 Task: Create a rule when checklist name is removed from a card by me.
Action: Mouse pressed left at (1178, 97)
Screenshot: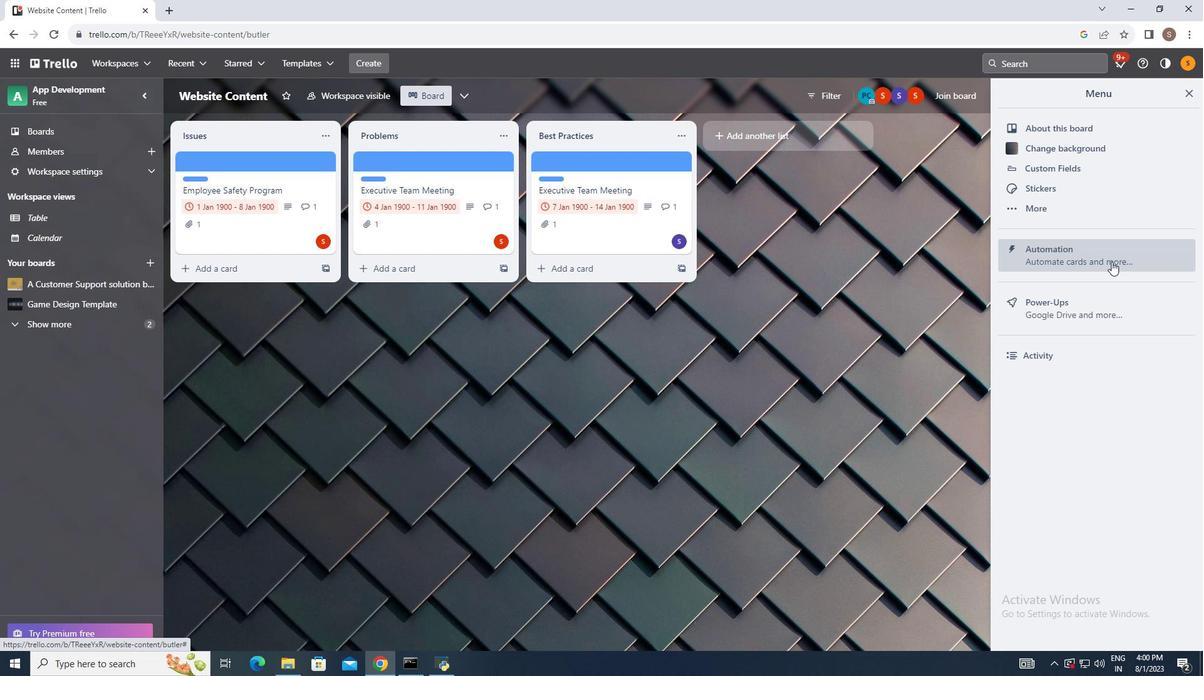 
Action: Mouse moved to (1111, 261)
Screenshot: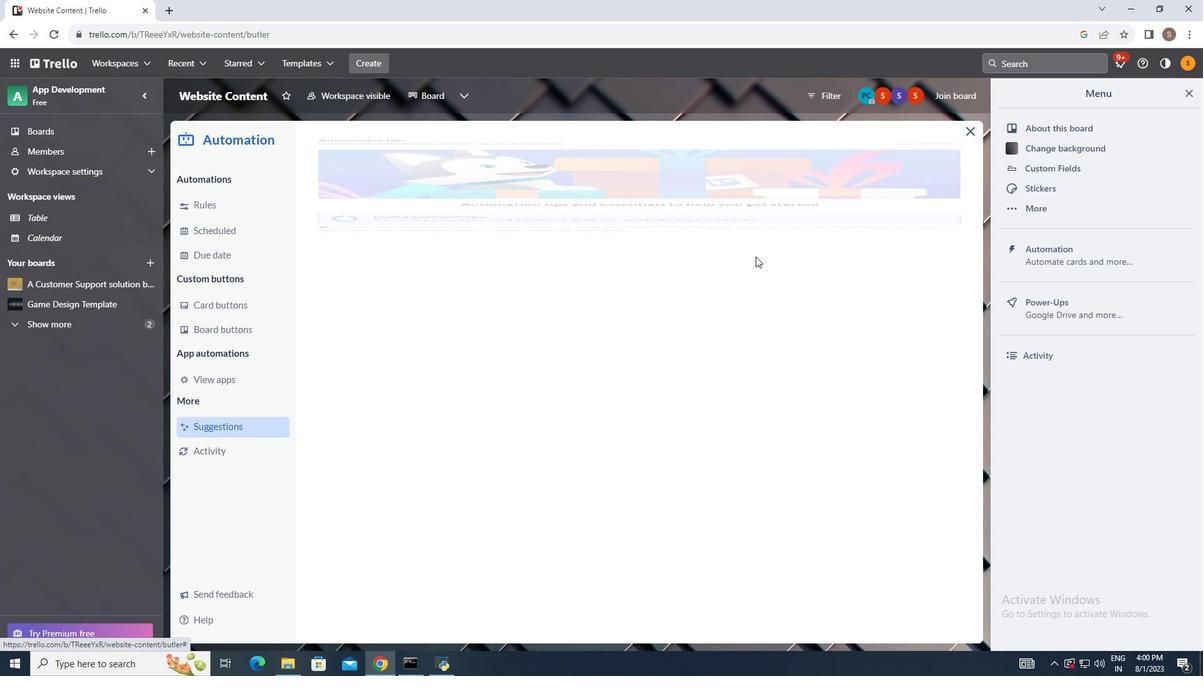 
Action: Mouse pressed left at (1111, 261)
Screenshot: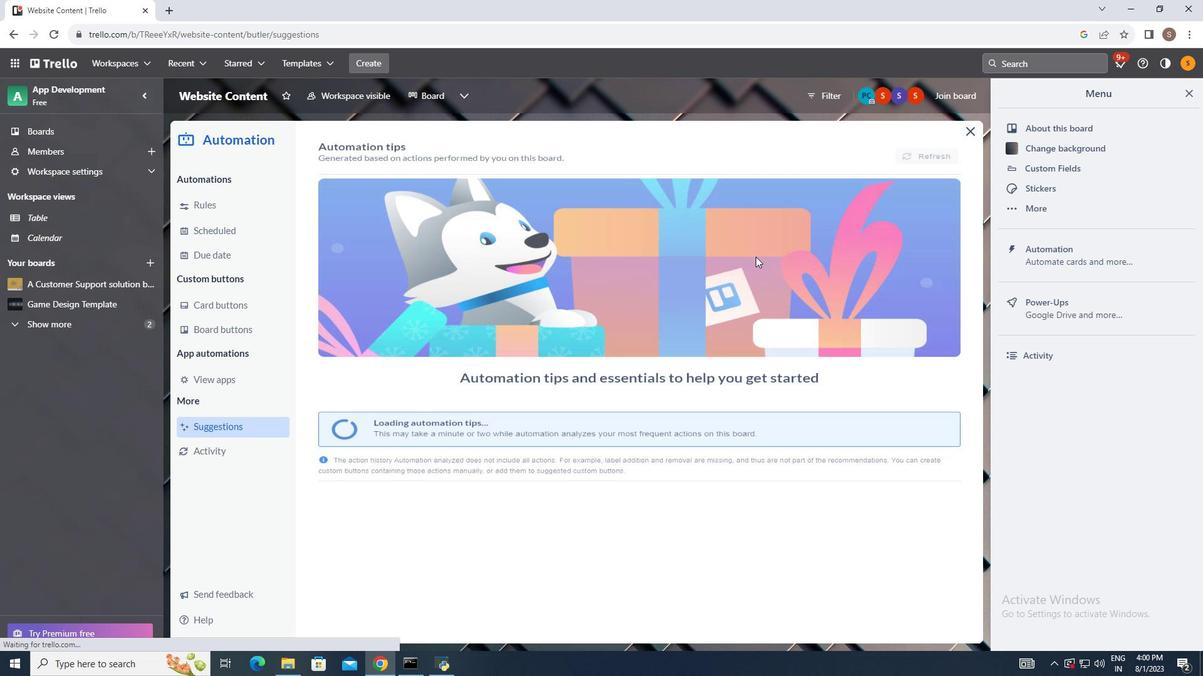 
Action: Mouse moved to (205, 208)
Screenshot: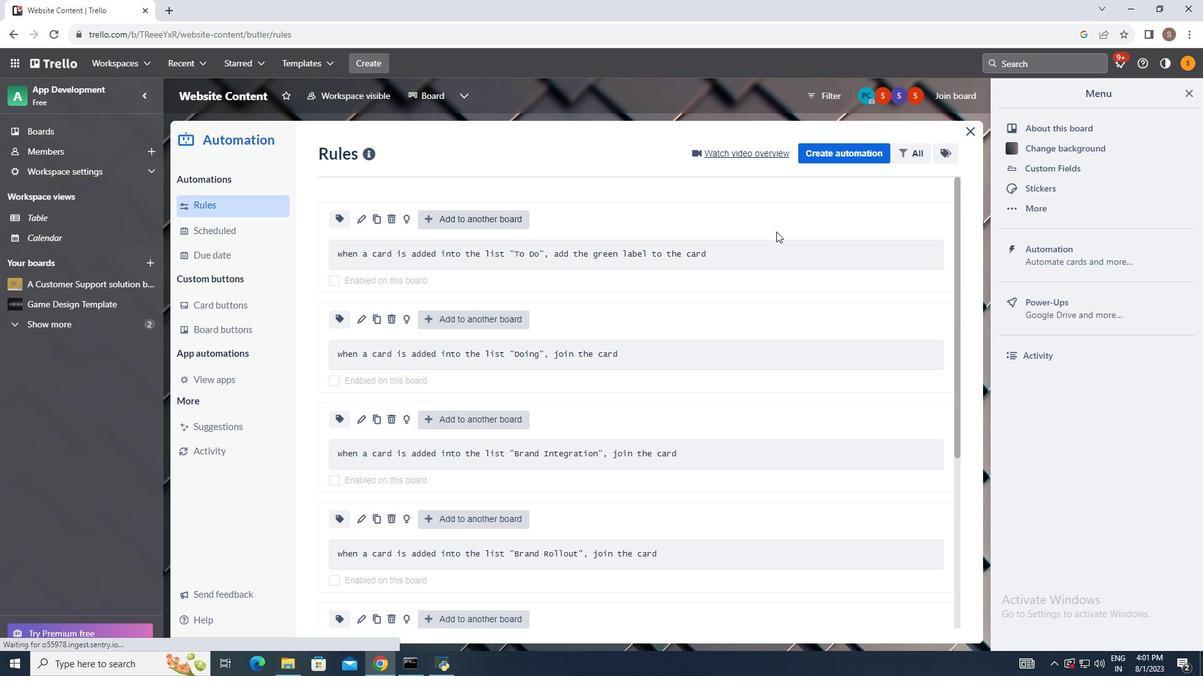 
Action: Mouse pressed left at (205, 208)
Screenshot: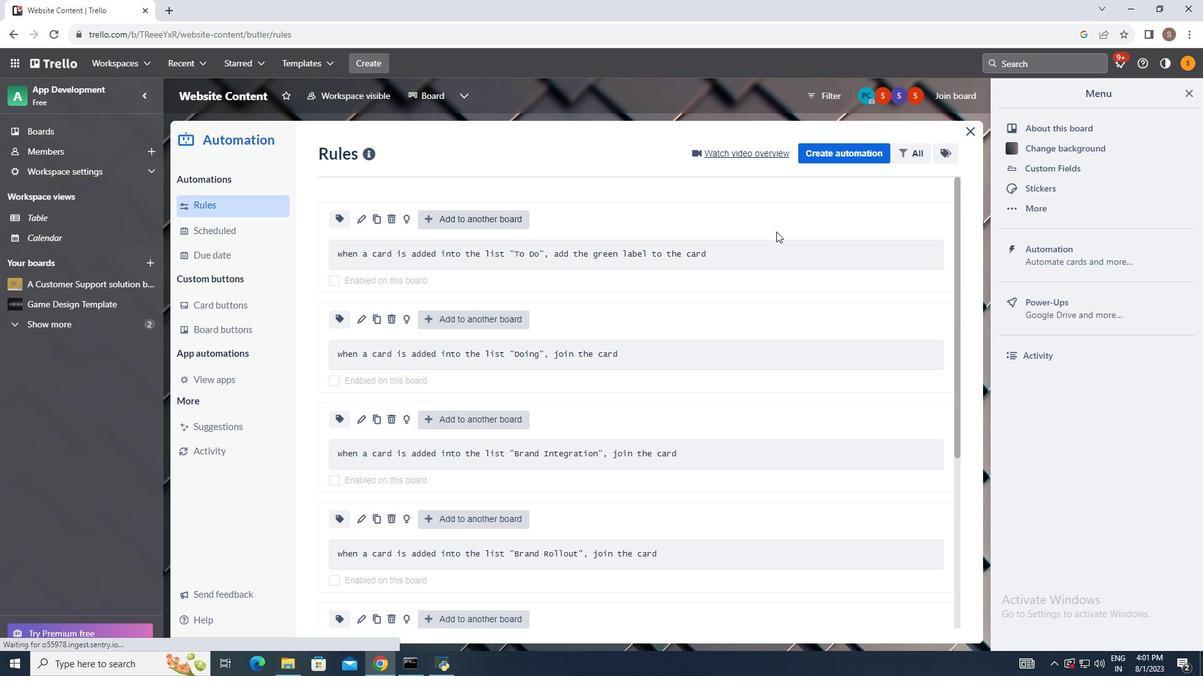 
Action: Mouse moved to (834, 147)
Screenshot: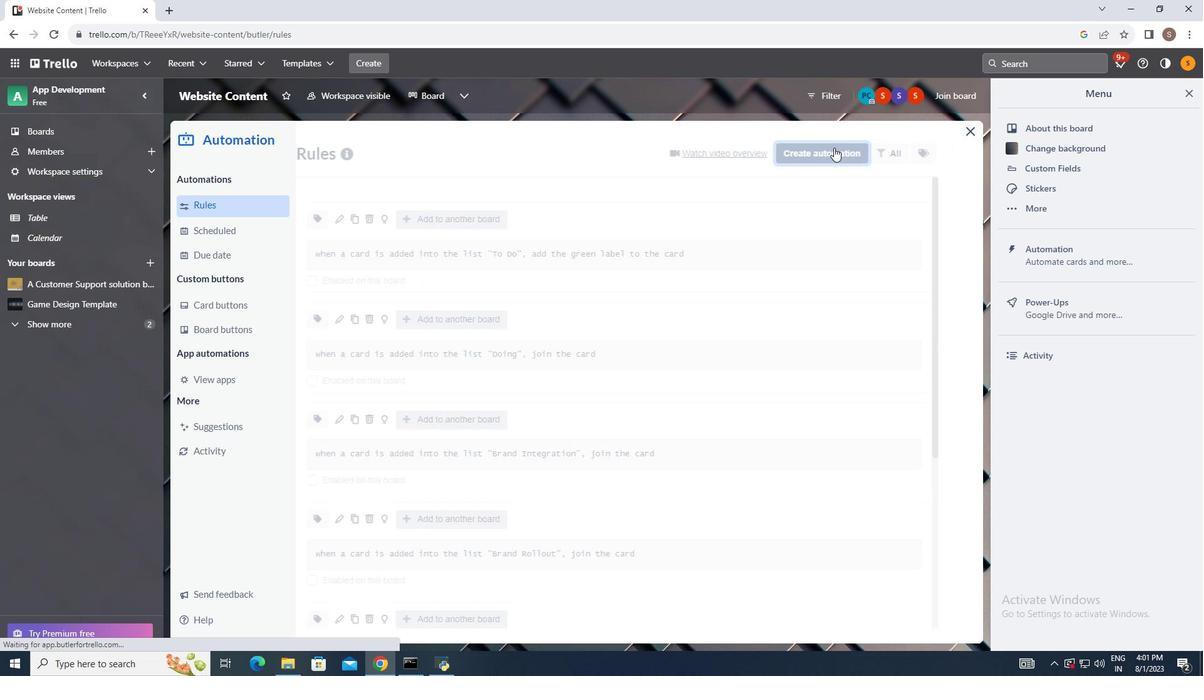 
Action: Mouse pressed left at (834, 147)
Screenshot: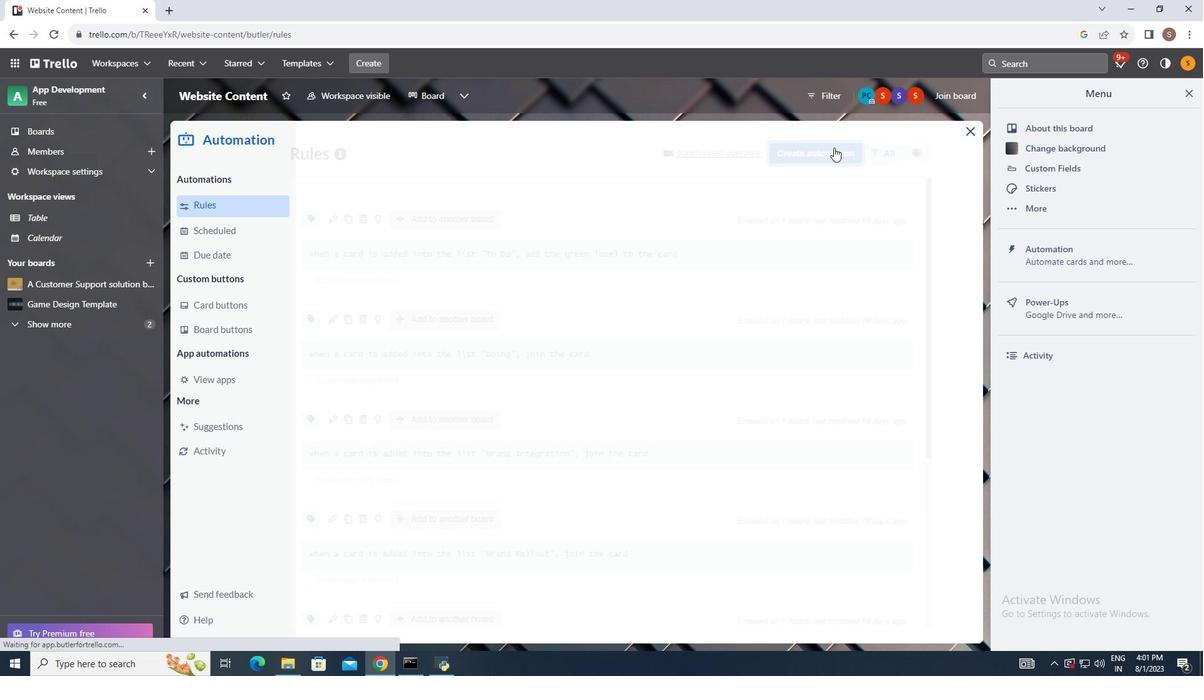 
Action: Mouse moved to (647, 271)
Screenshot: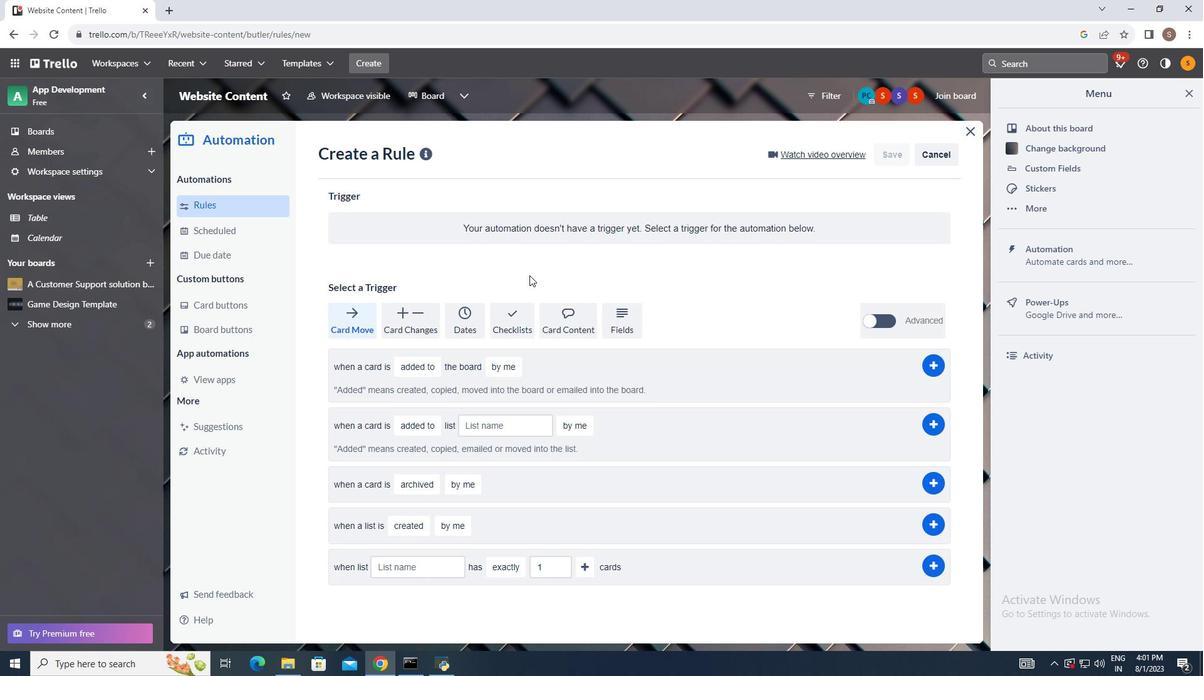 
Action: Mouse pressed left at (647, 271)
Screenshot: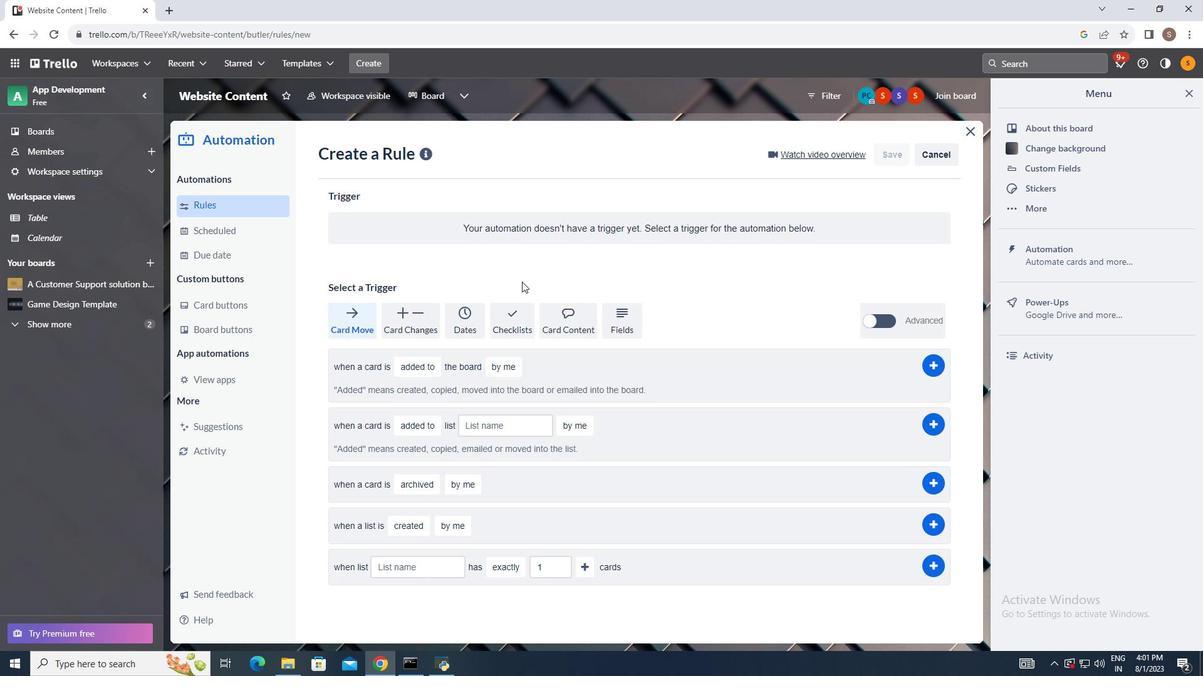 
Action: Mouse moved to (510, 318)
Screenshot: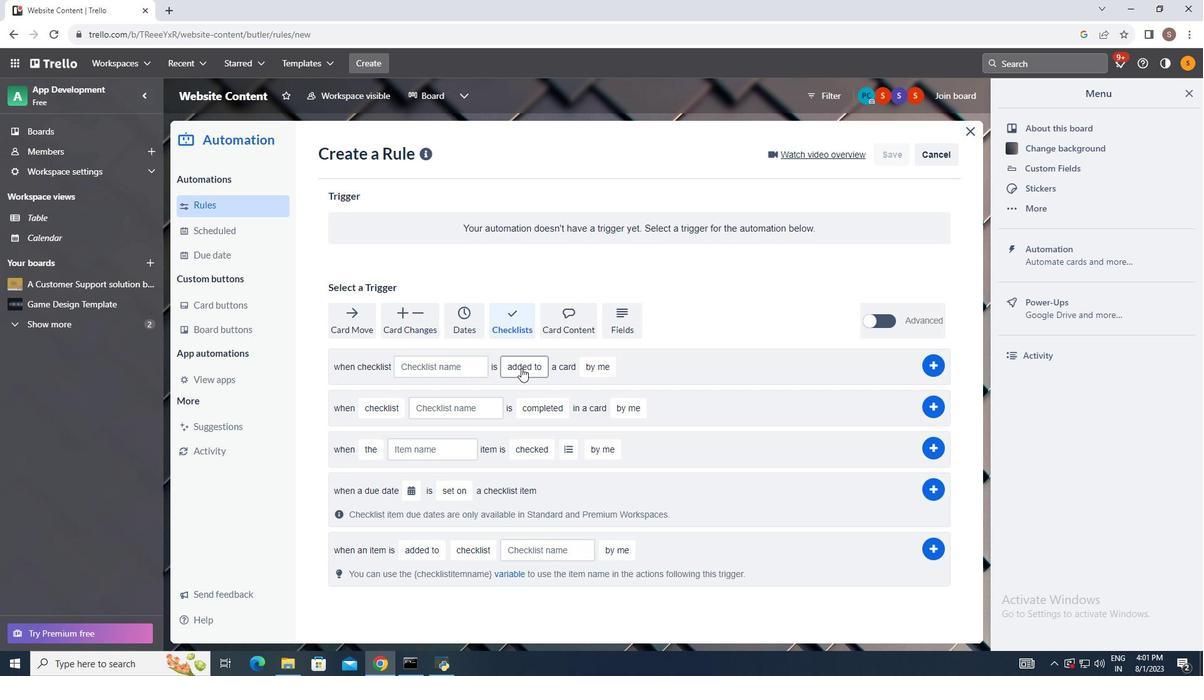
Action: Mouse pressed left at (510, 318)
Screenshot: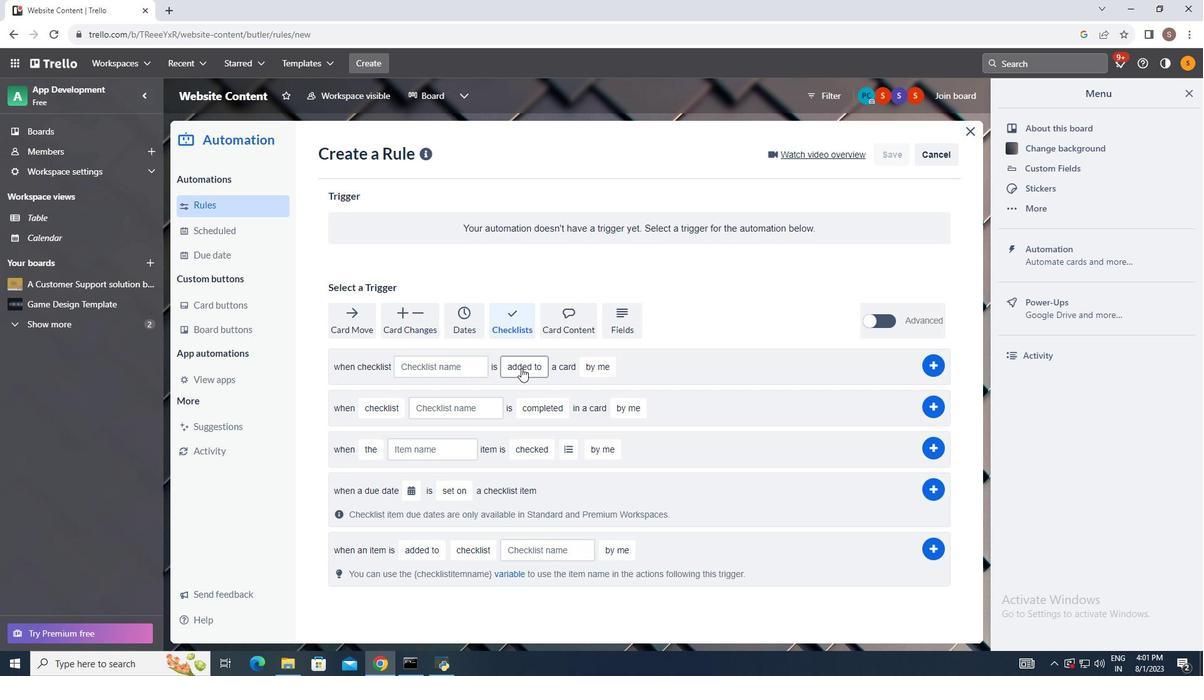 
Action: Mouse moved to (521, 368)
Screenshot: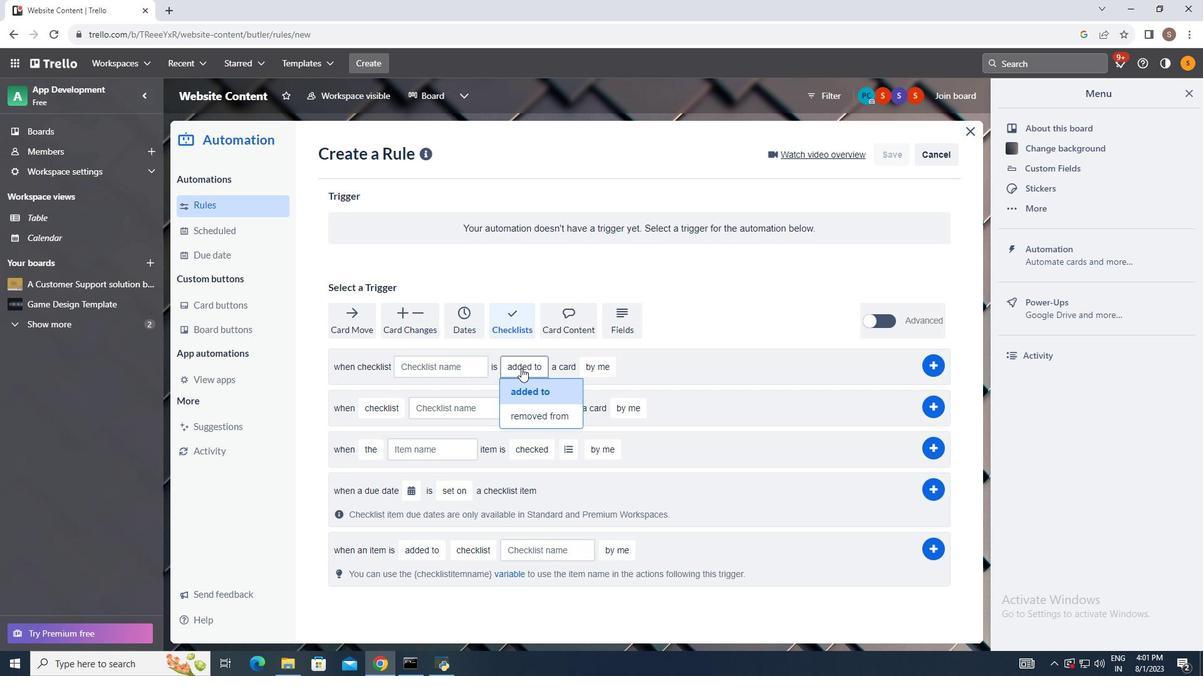 
Action: Mouse pressed left at (521, 368)
Screenshot: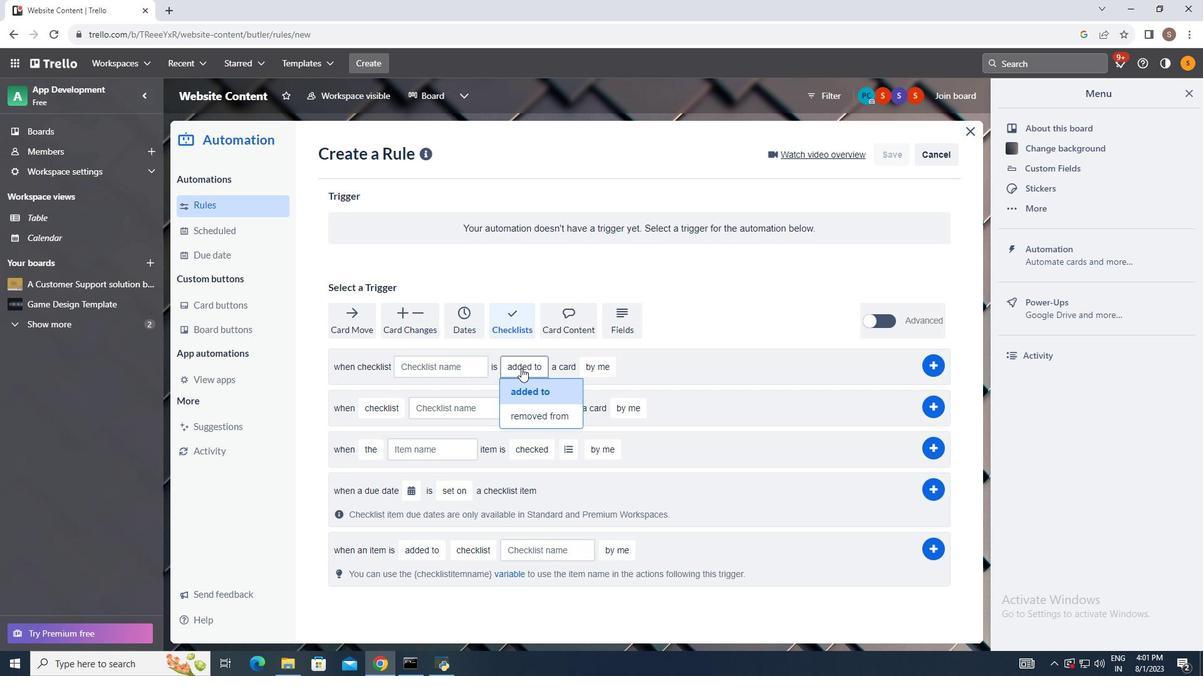
Action: Mouse moved to (538, 413)
Screenshot: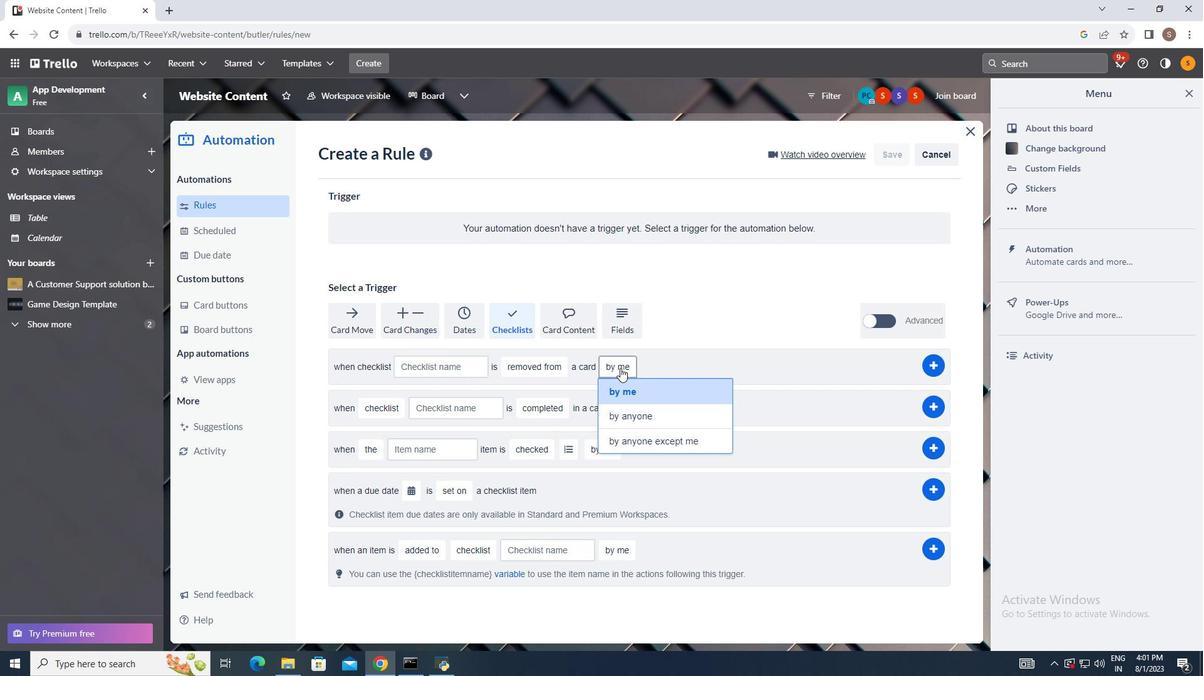 
Action: Mouse pressed left at (538, 413)
Screenshot: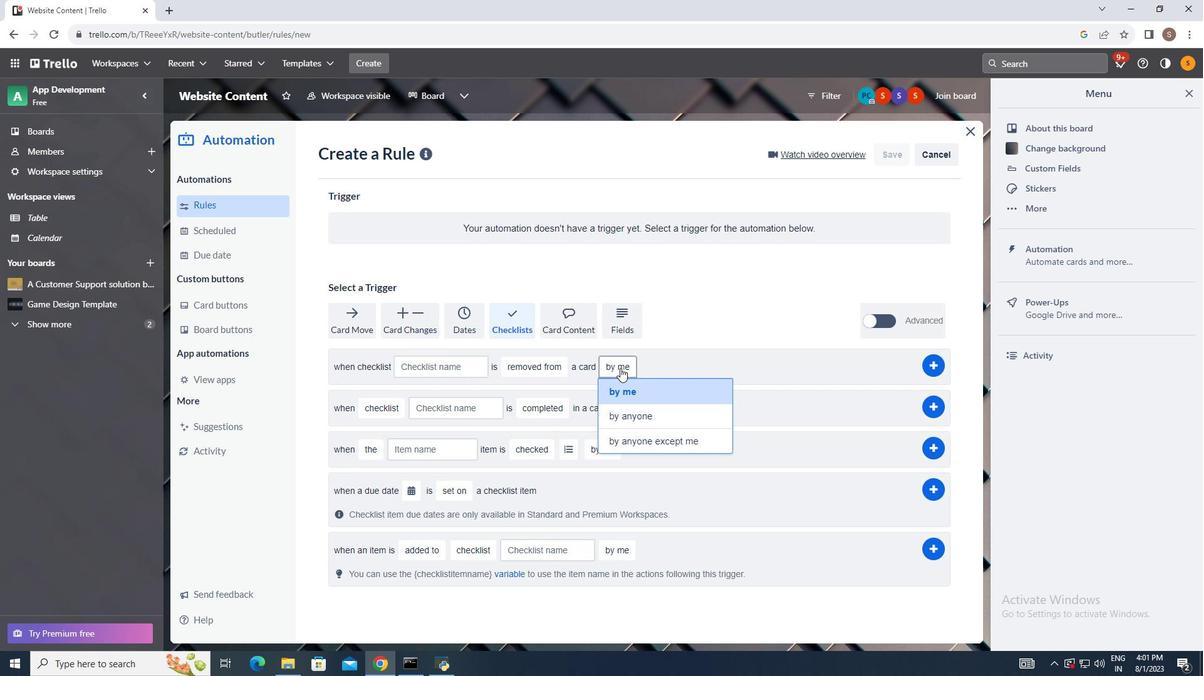 
Action: Mouse moved to (620, 368)
Screenshot: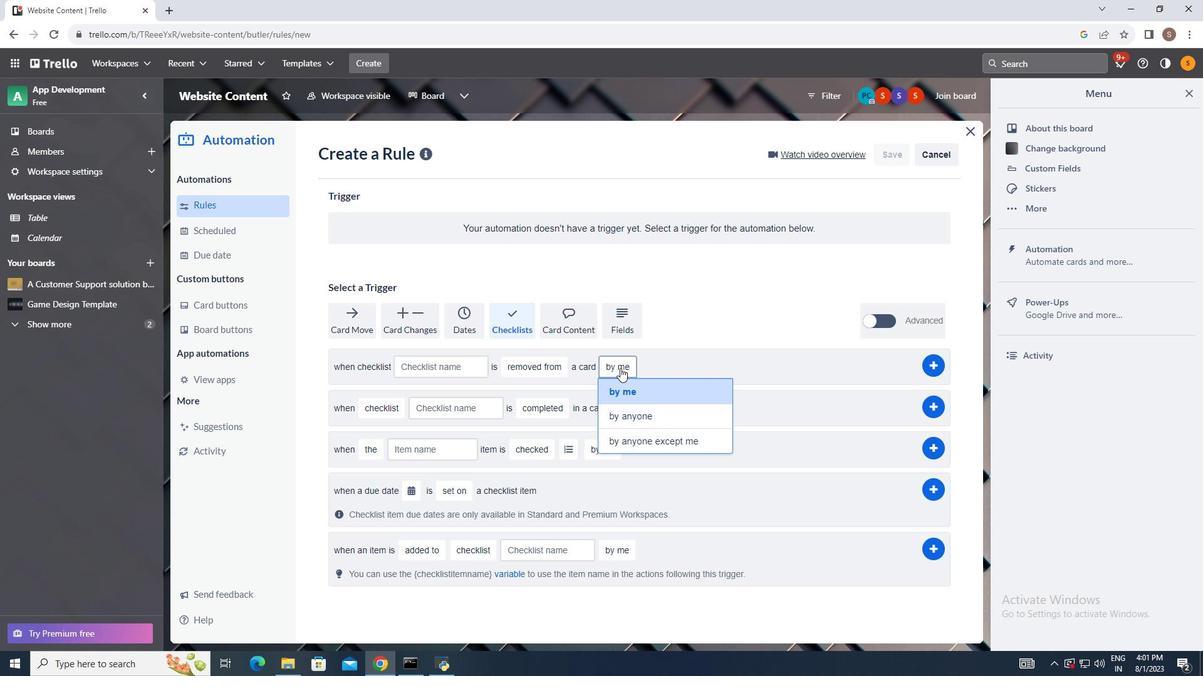 
Action: Mouse pressed left at (620, 368)
Screenshot: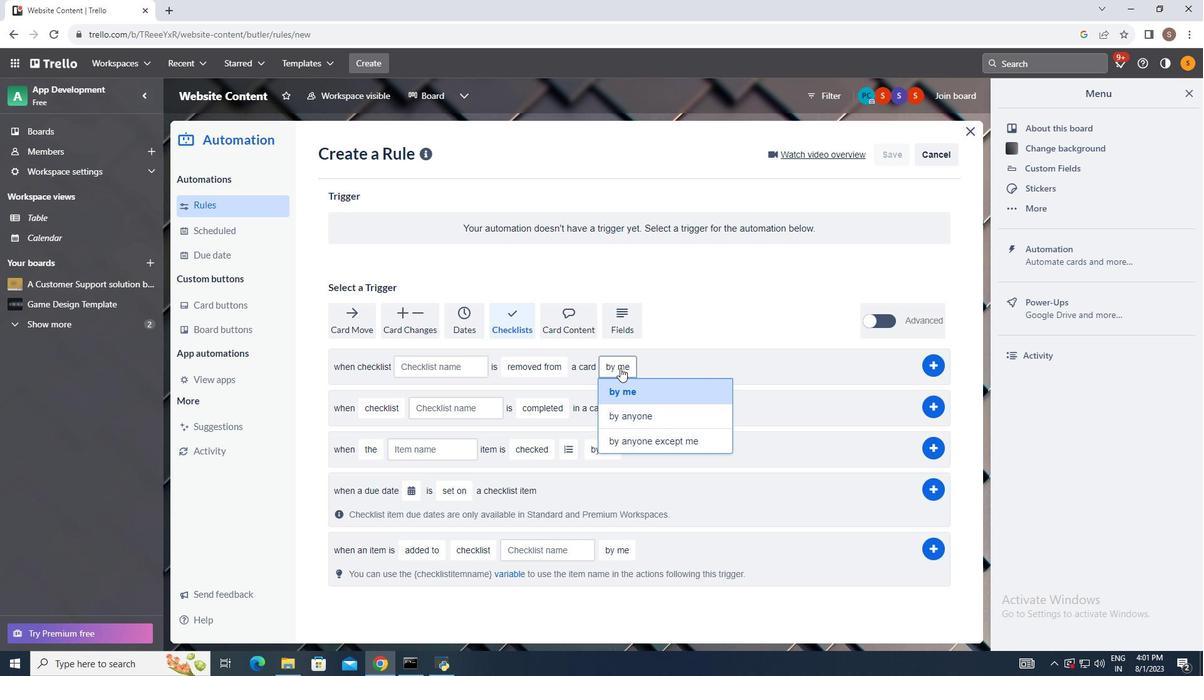 
Action: Mouse moved to (669, 391)
Screenshot: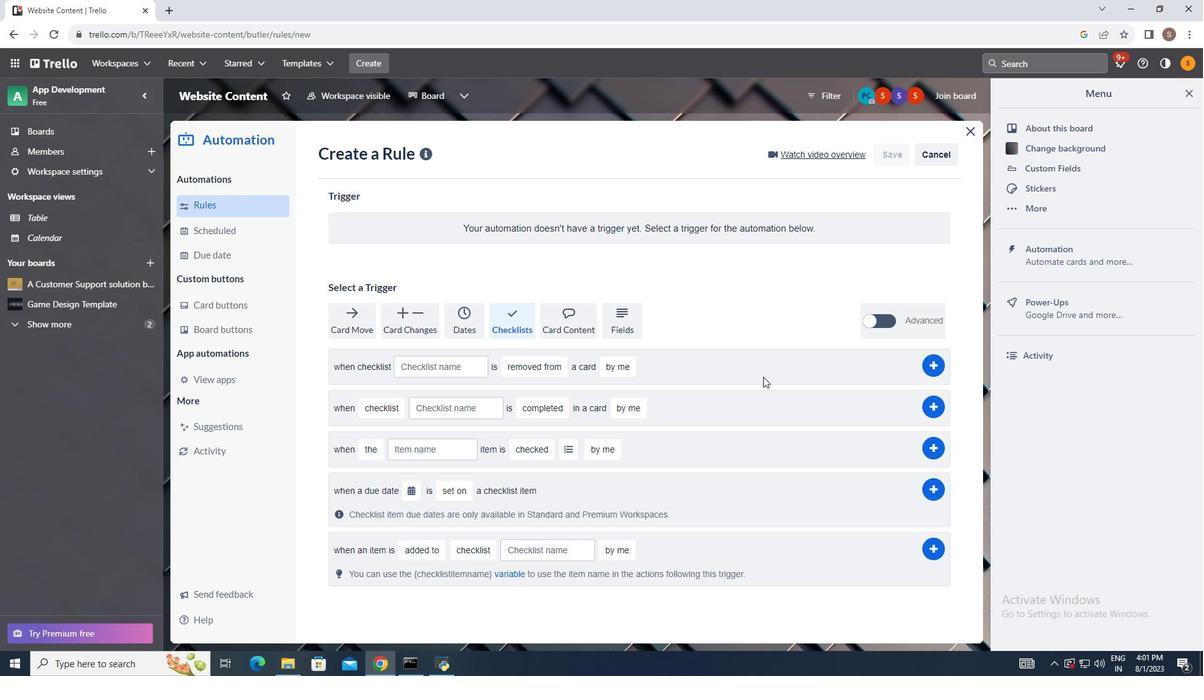 
Action: Mouse pressed left at (669, 391)
Screenshot: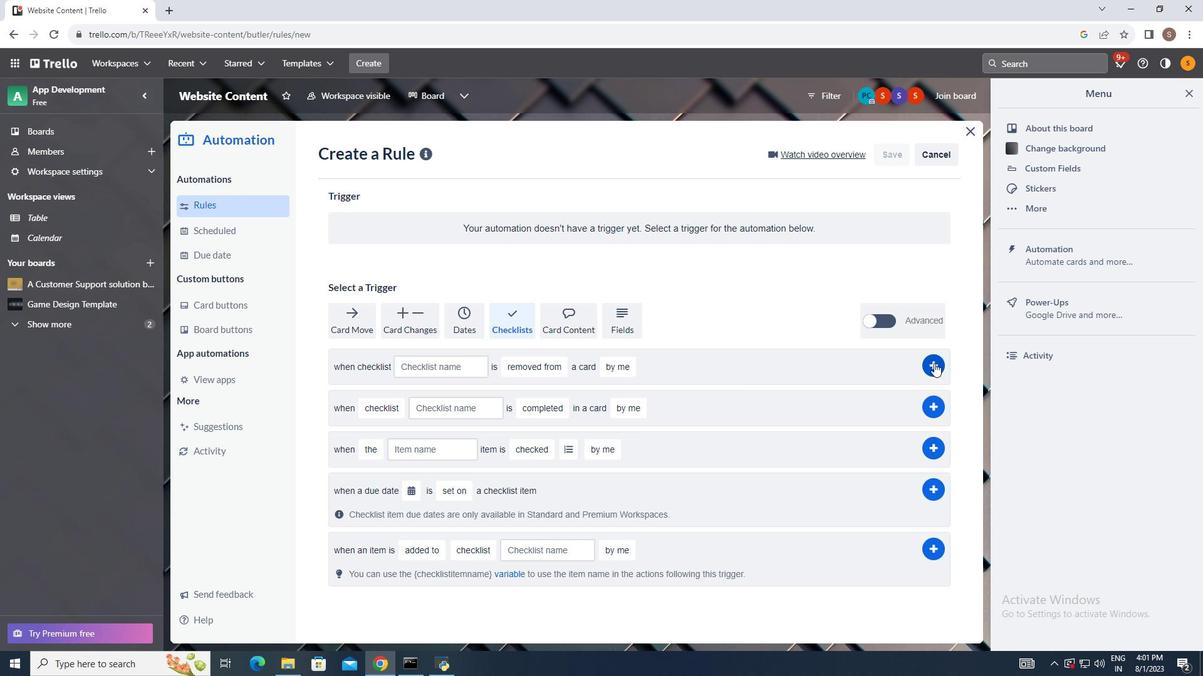 
Action: Mouse moved to (934, 363)
Screenshot: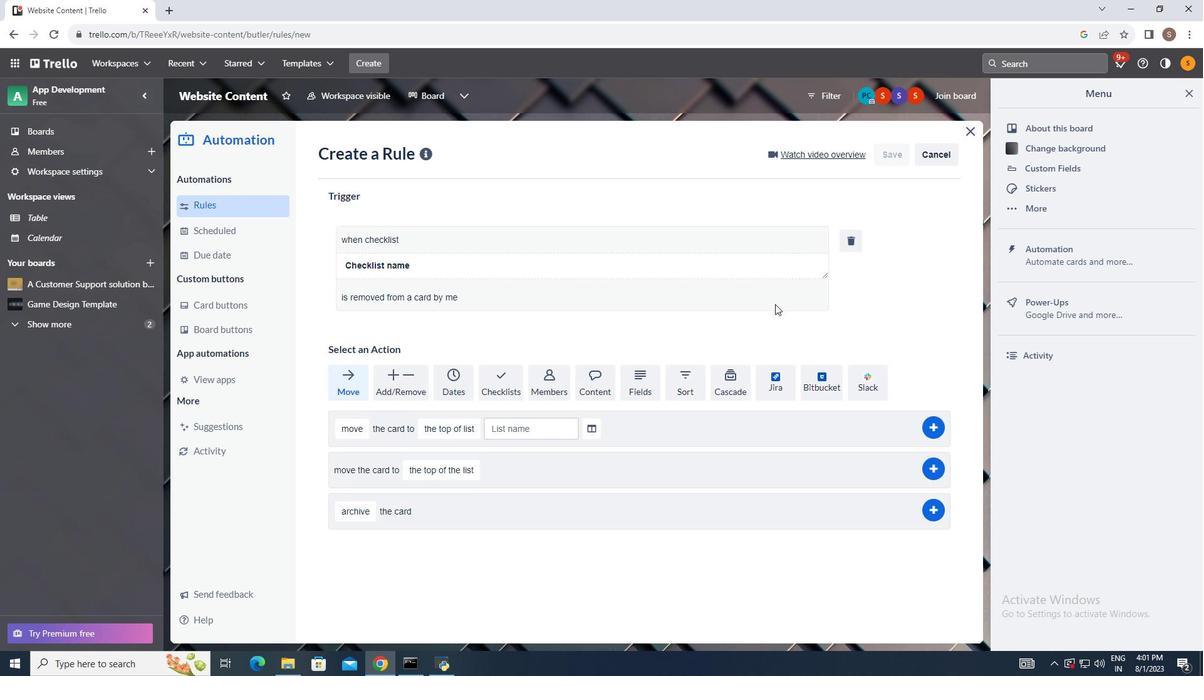 
Action: Mouse pressed left at (934, 363)
Screenshot: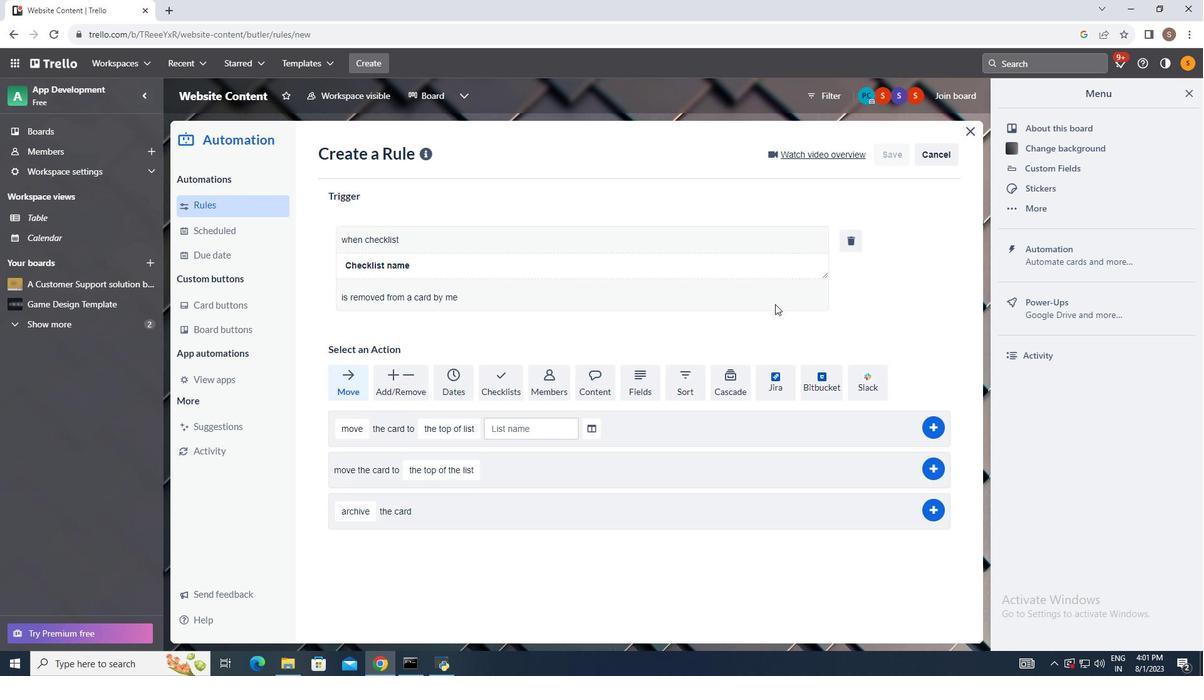 
Action: Mouse moved to (775, 304)
Screenshot: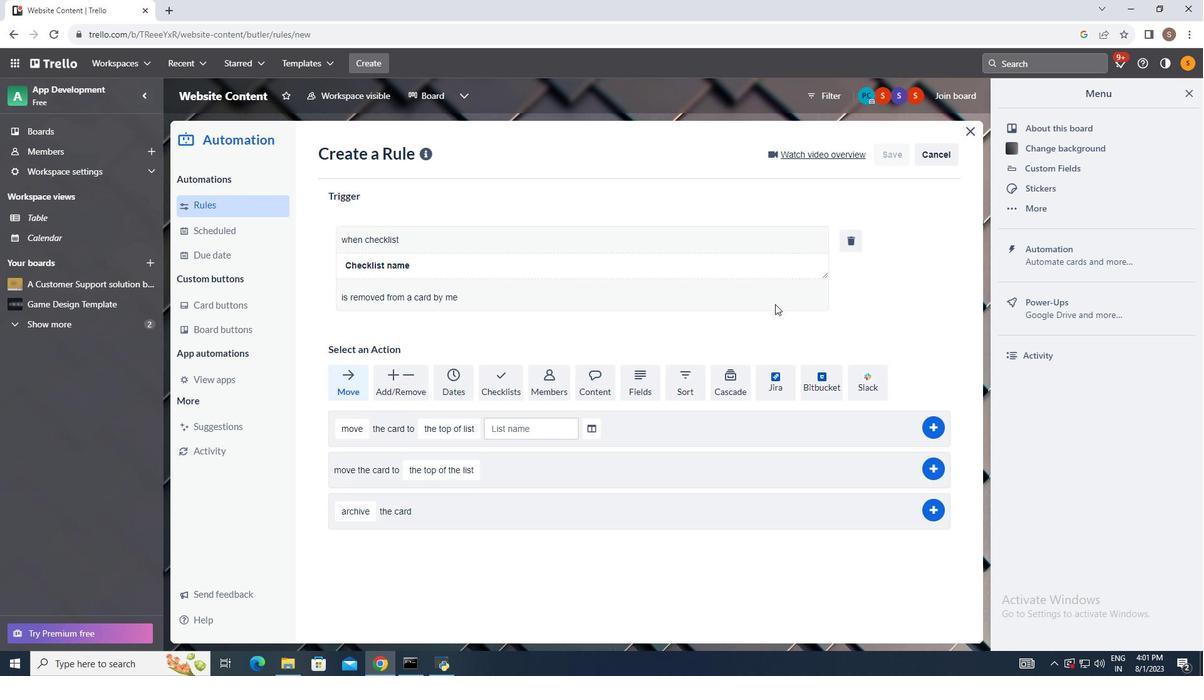 
